 Task: Select the option "Only Workspace admins" in board creation restrictions.
Action: Mouse moved to (85, 150)
Screenshot: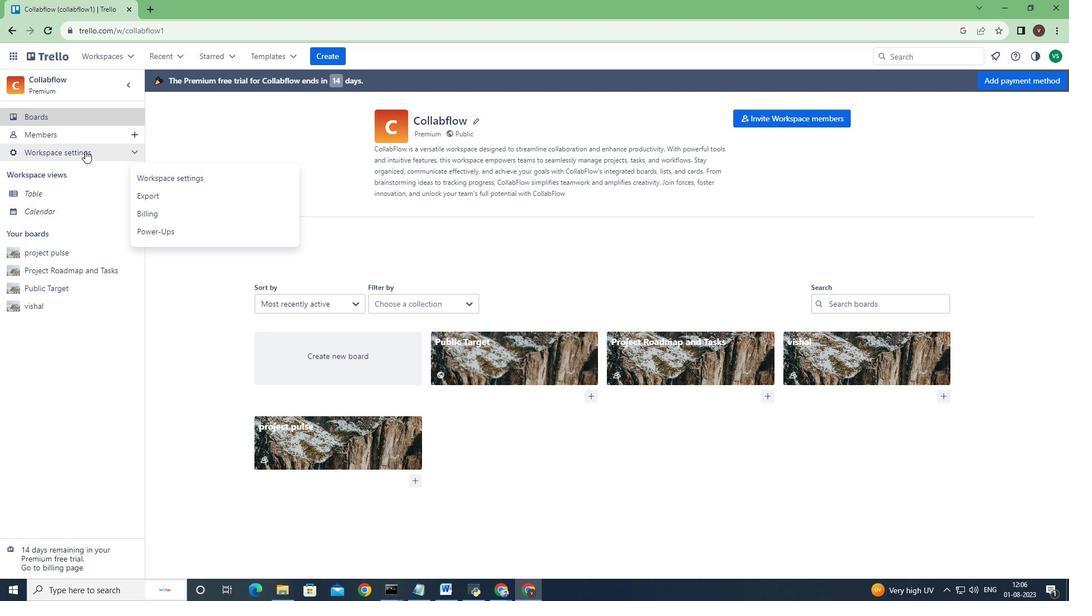 
Action: Mouse pressed left at (85, 150)
Screenshot: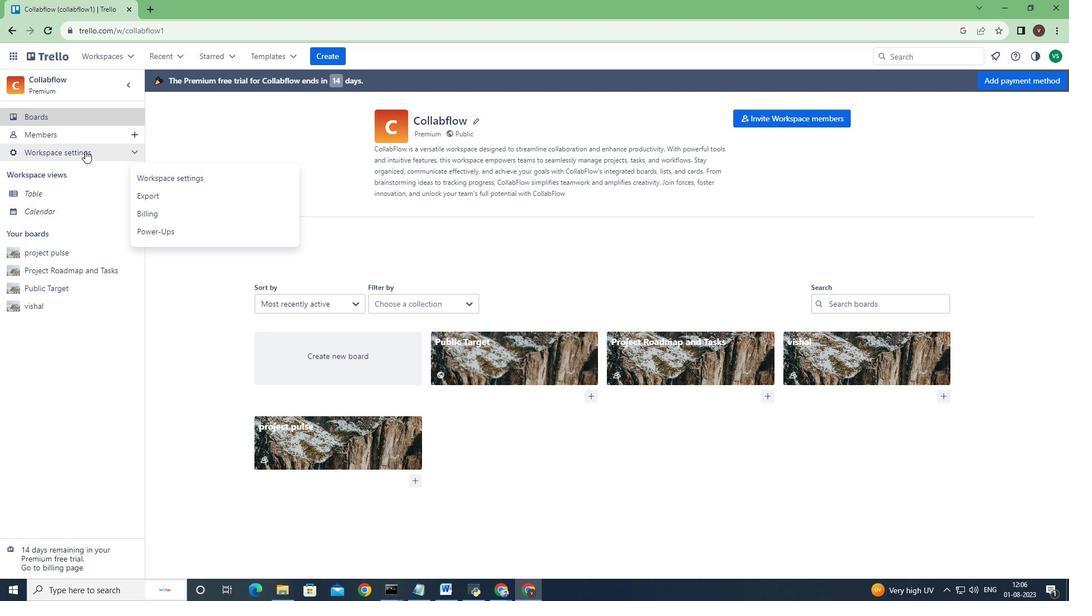 
Action: Mouse moved to (181, 174)
Screenshot: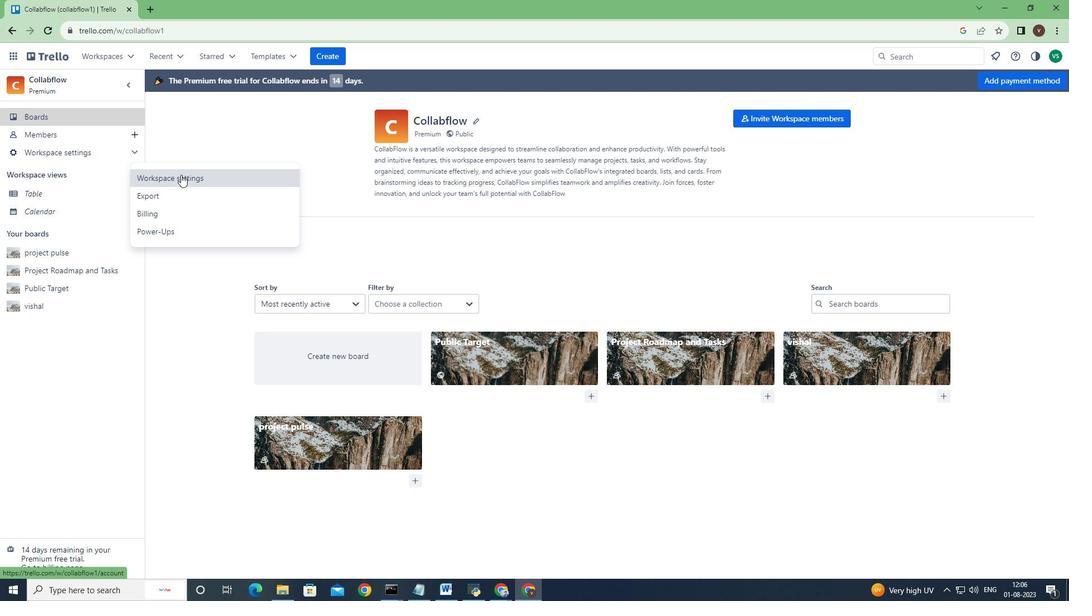 
Action: Mouse pressed left at (181, 174)
Screenshot: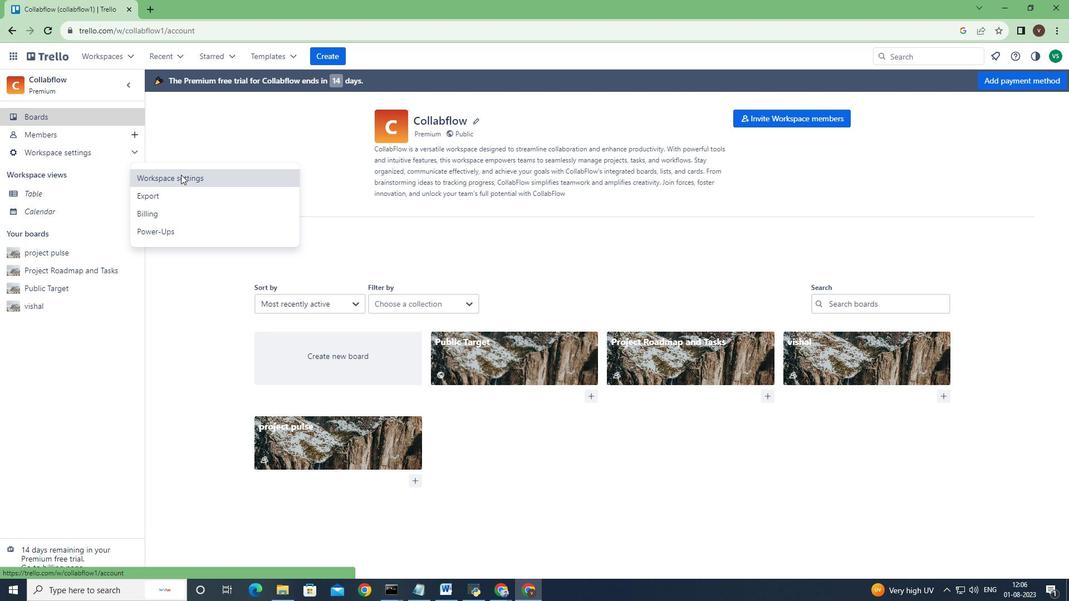 
Action: Mouse moved to (819, 421)
Screenshot: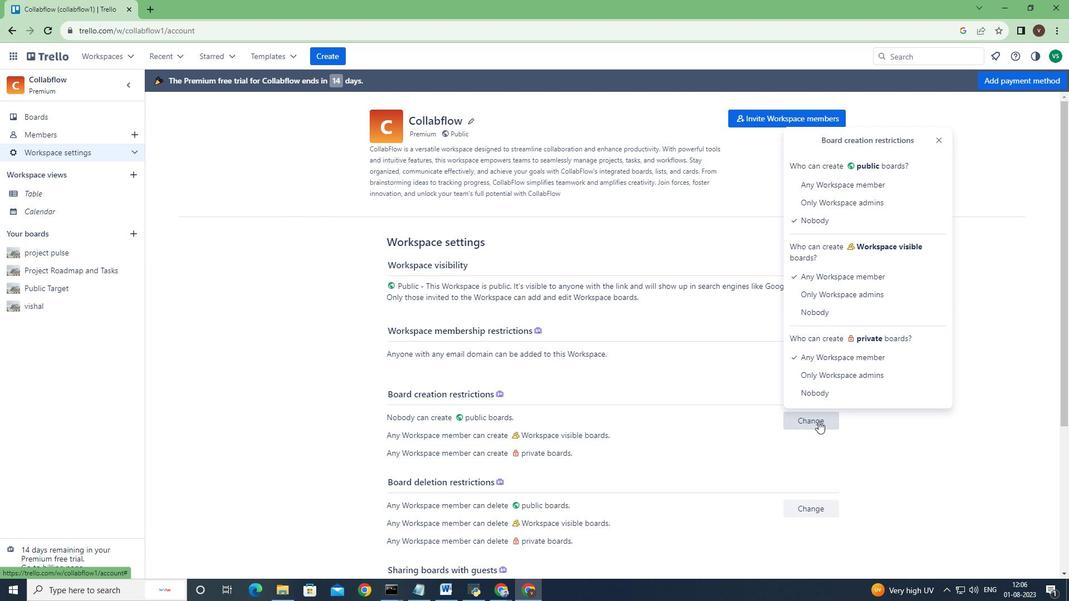 
Action: Mouse pressed left at (819, 421)
Screenshot: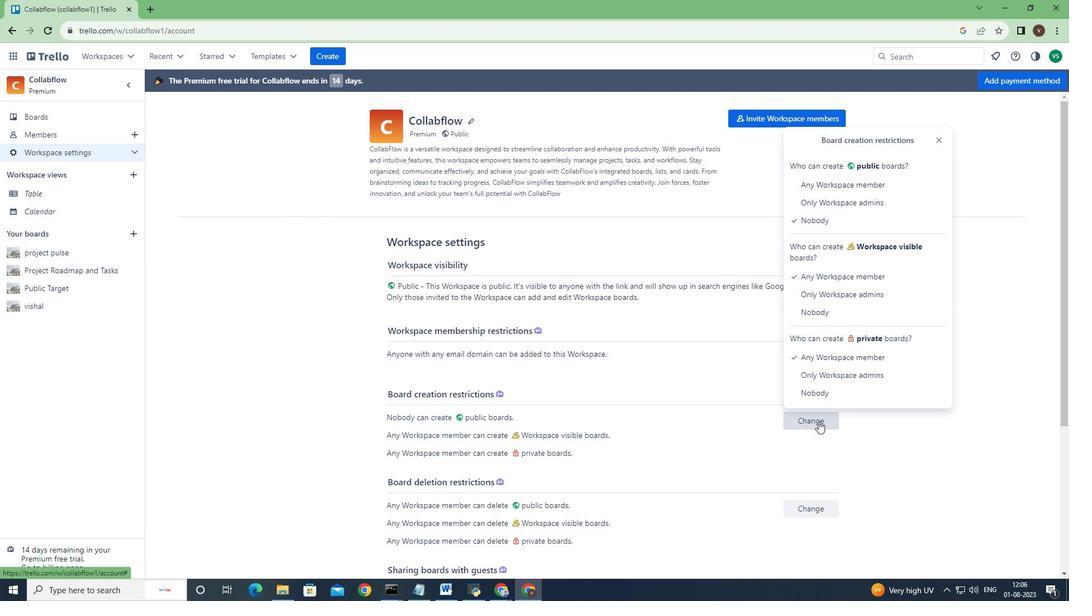 
Action: Mouse moved to (820, 295)
Screenshot: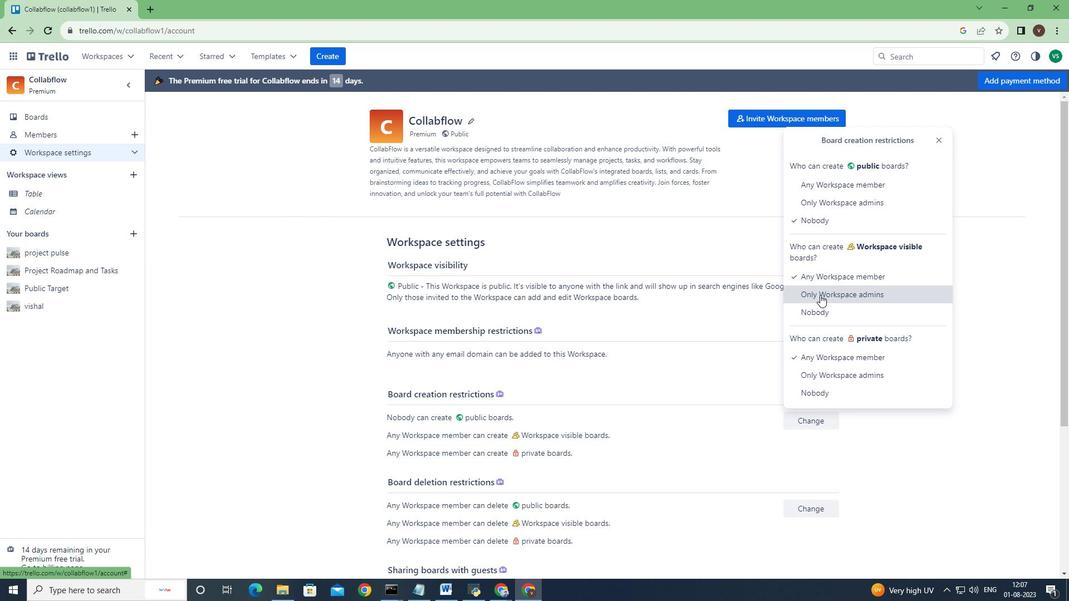 
Action: Mouse pressed left at (820, 295)
Screenshot: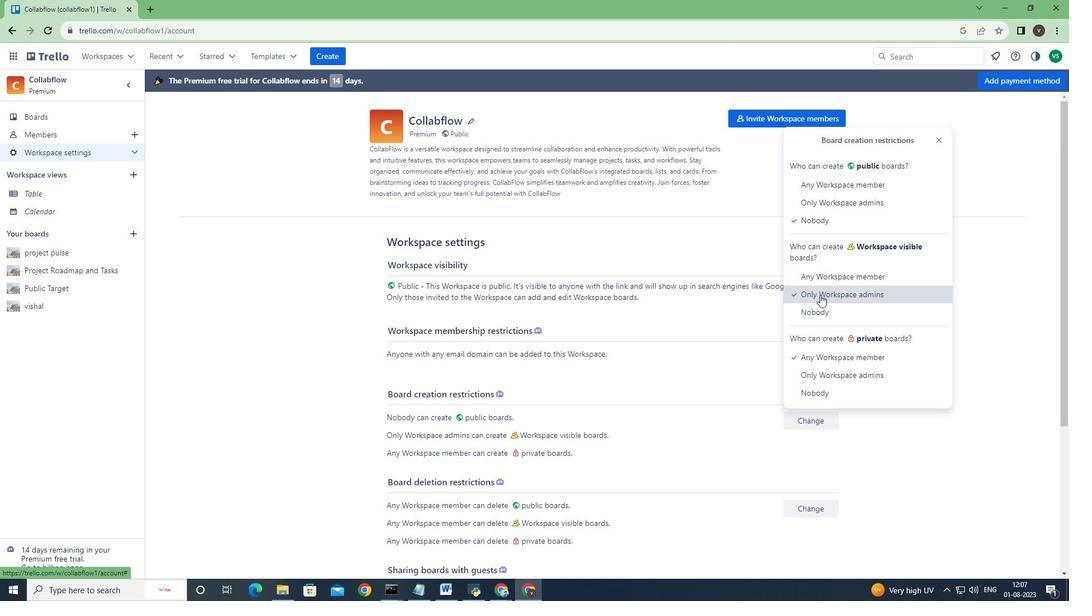 
